 Task: Create in the project TreasureLine an epic 'IT project portfolio management (PPM) improvement'.
Action: Mouse moved to (216, 219)
Screenshot: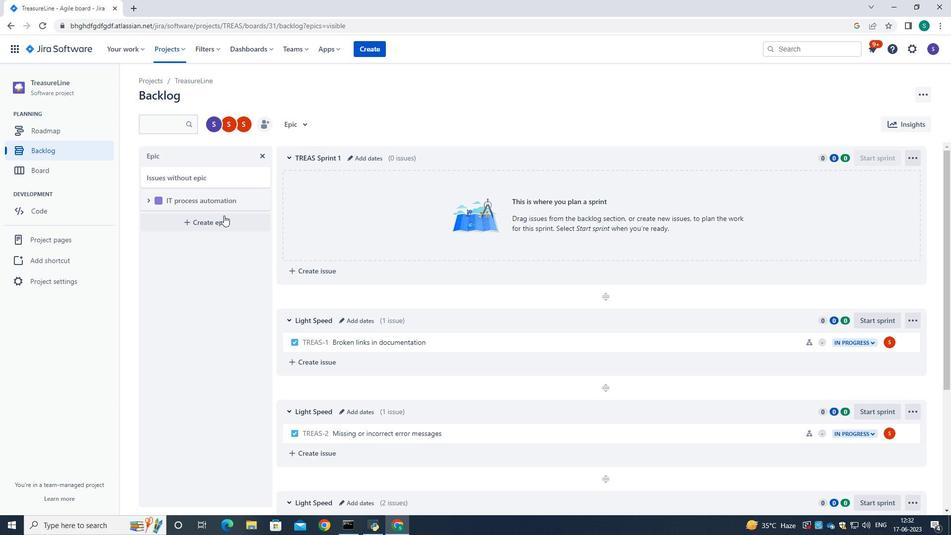 
Action: Mouse pressed left at (216, 219)
Screenshot: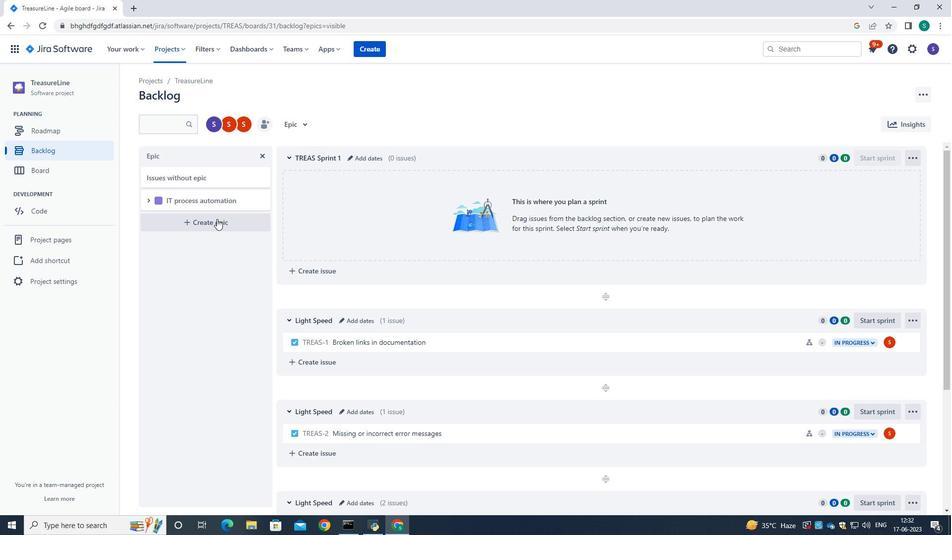 
Action: Mouse moved to (213, 224)
Screenshot: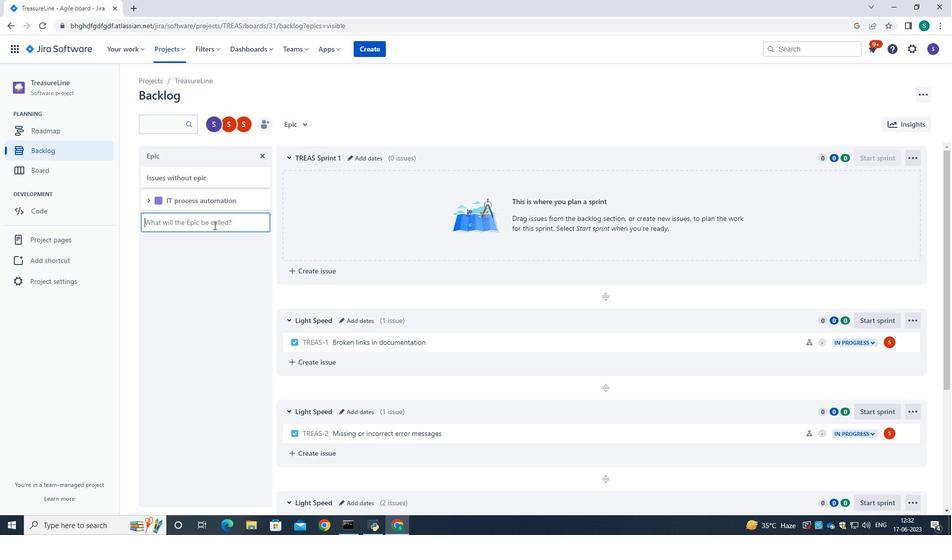 
Action: Mouse pressed left at (213, 224)
Screenshot: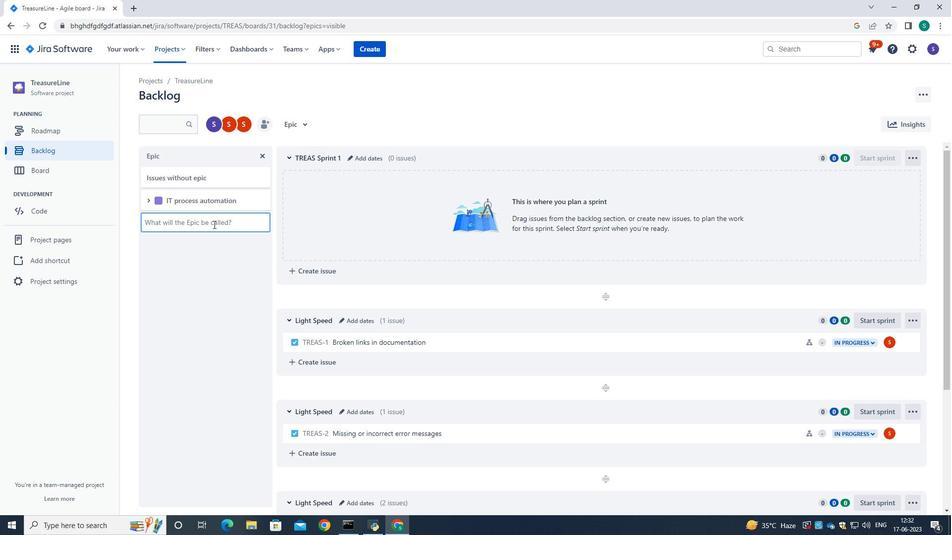 
Action: Key pressed <Key.caps_lock>I<Key.caps_lock>t<Key.backspace><Key.caps_lock>T<Key.space>PROJECT<Key.backspace><Key.backspace><Key.backspace><Key.backspace><Key.backspace><Key.backspace><Key.caps_lock>roject<Key.space>portfolio<Key.space>management<Key.shift_r>(<Key.caps_lock>PPM<Key.shift_r>)<Key.caps_lock><Key.space>improvement<Key.enter>
Screenshot: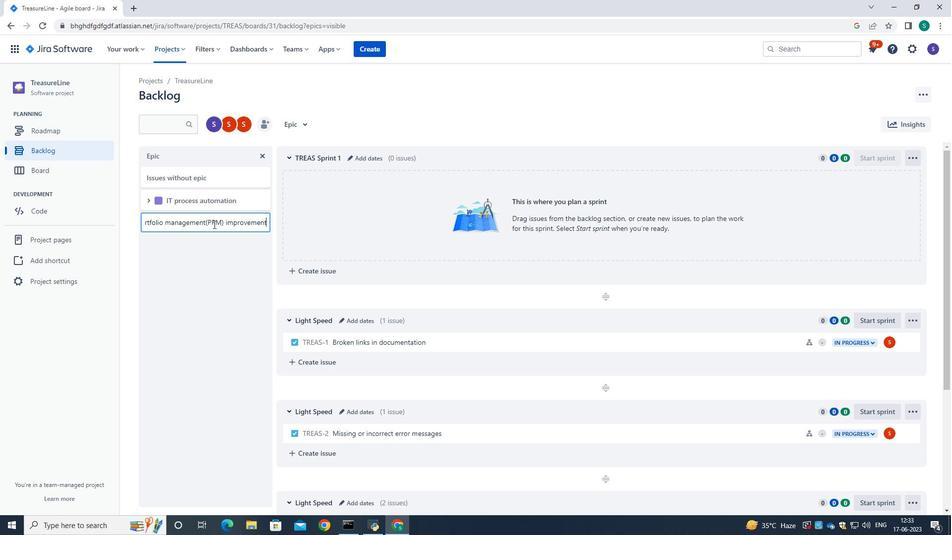 
Action: Mouse moved to (213, 303)
Screenshot: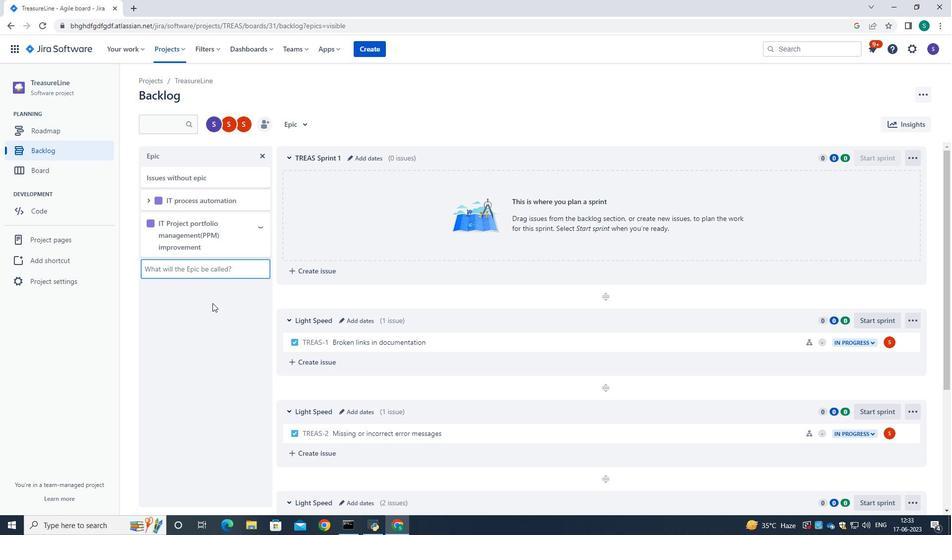 
Action: Mouse pressed left at (213, 303)
Screenshot: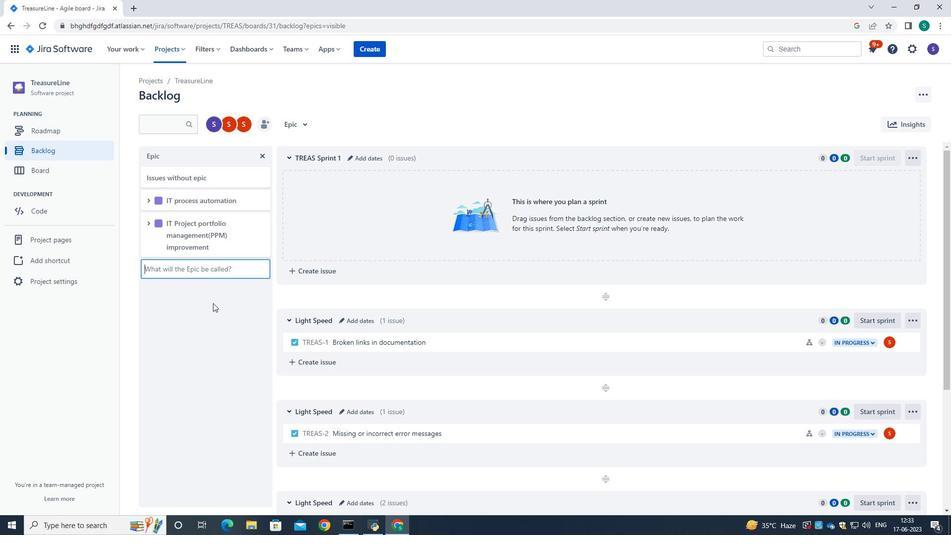 
